 Task: Look for products in the category "Hot Foods" from Store Brand only.
Action: Mouse moved to (285, 119)
Screenshot: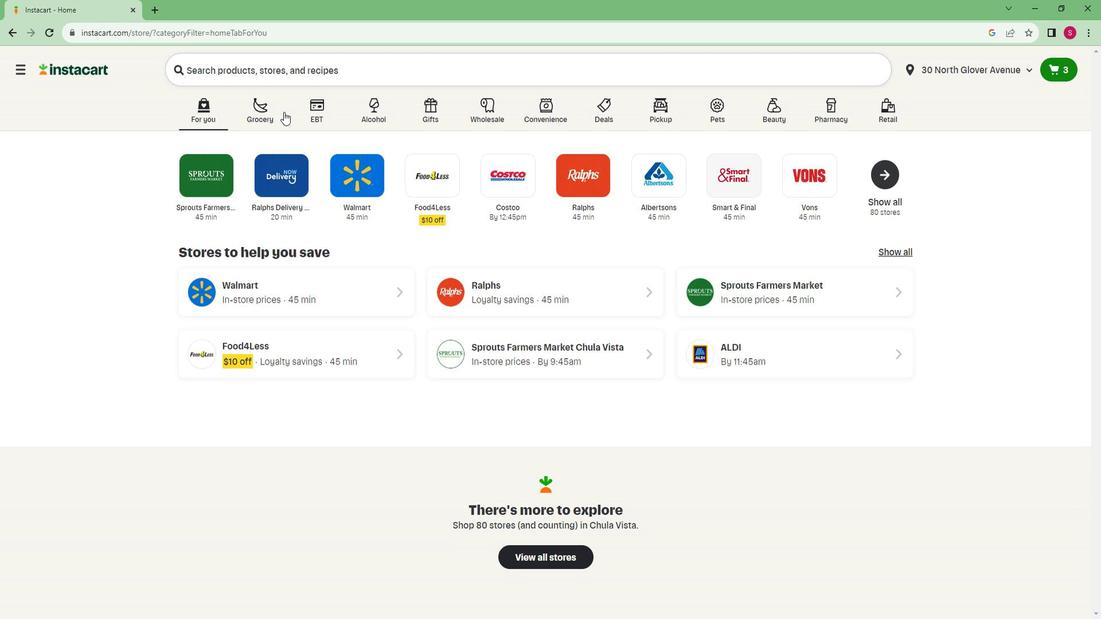 
Action: Mouse pressed left at (285, 119)
Screenshot: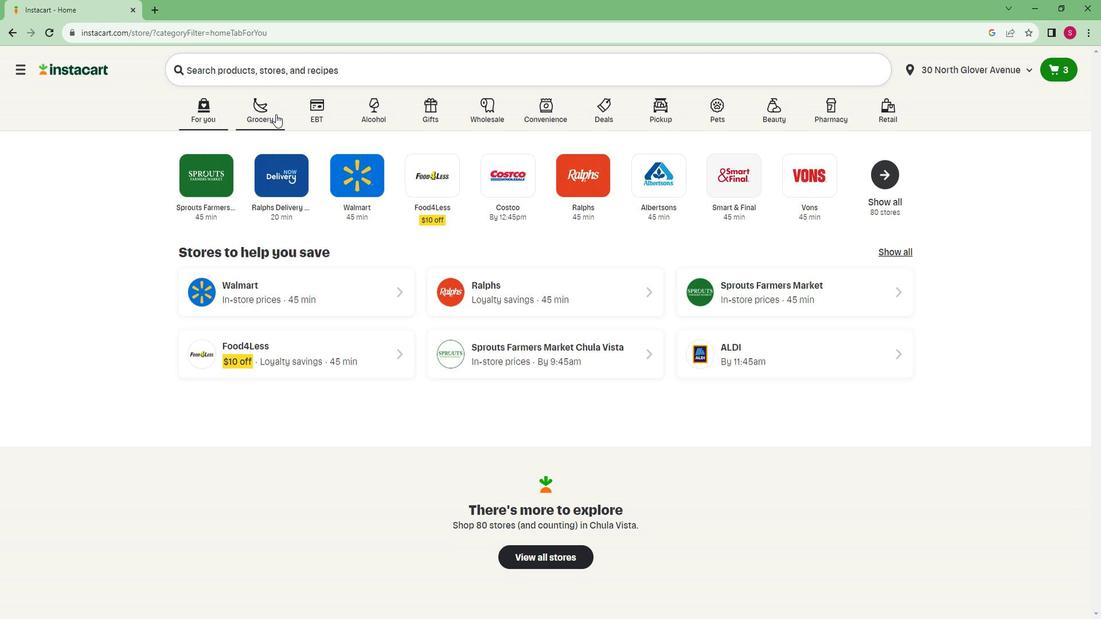 
Action: Mouse moved to (213, 323)
Screenshot: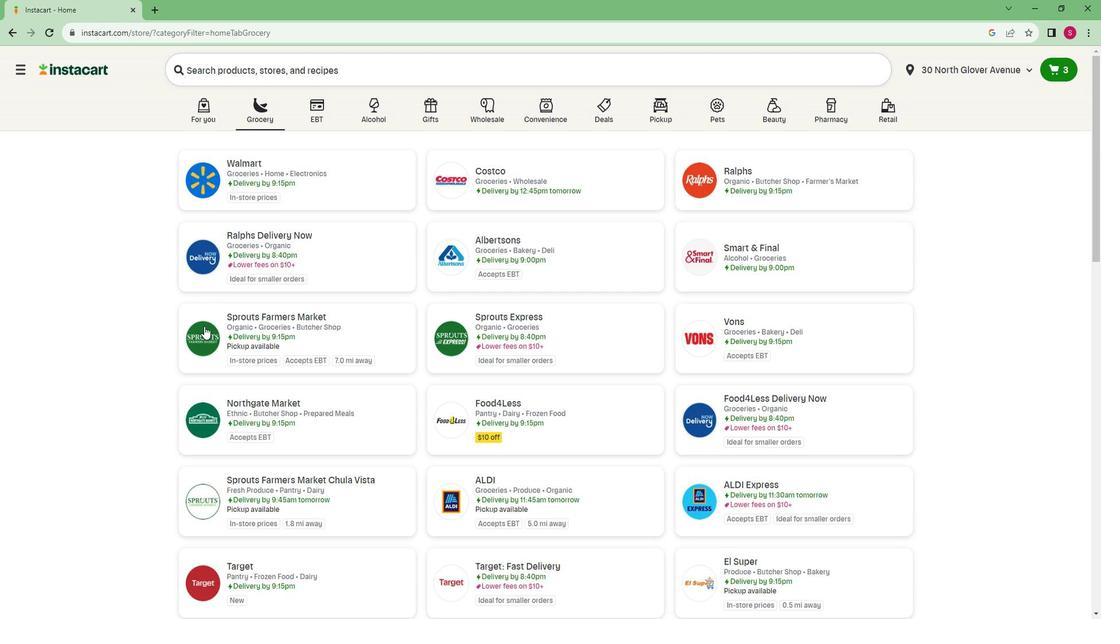 
Action: Mouse pressed left at (213, 323)
Screenshot: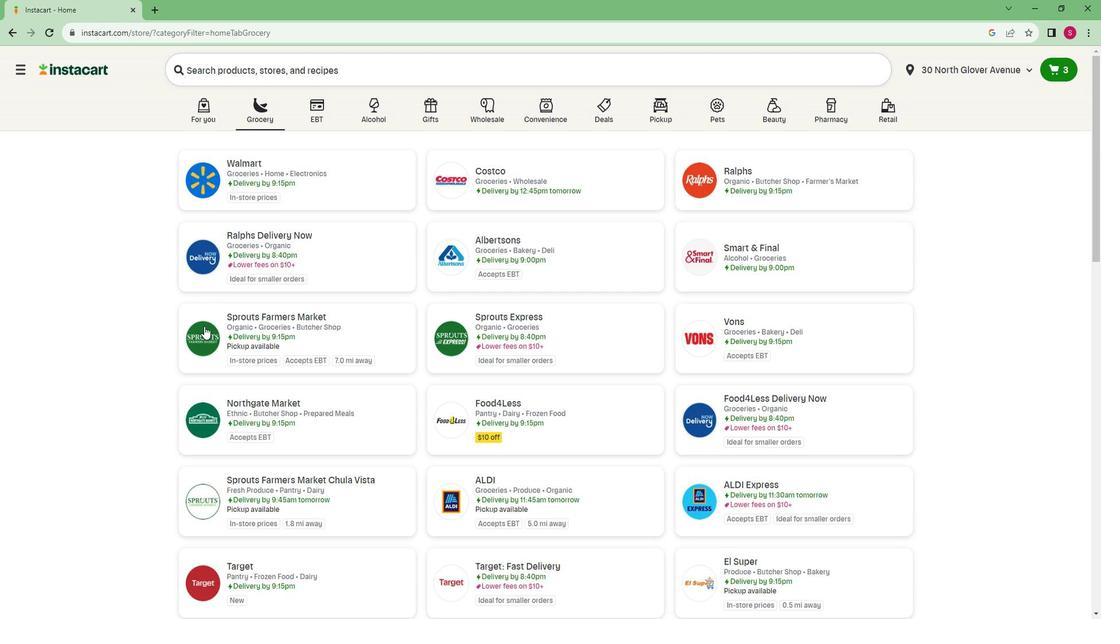 
Action: Mouse moved to (87, 464)
Screenshot: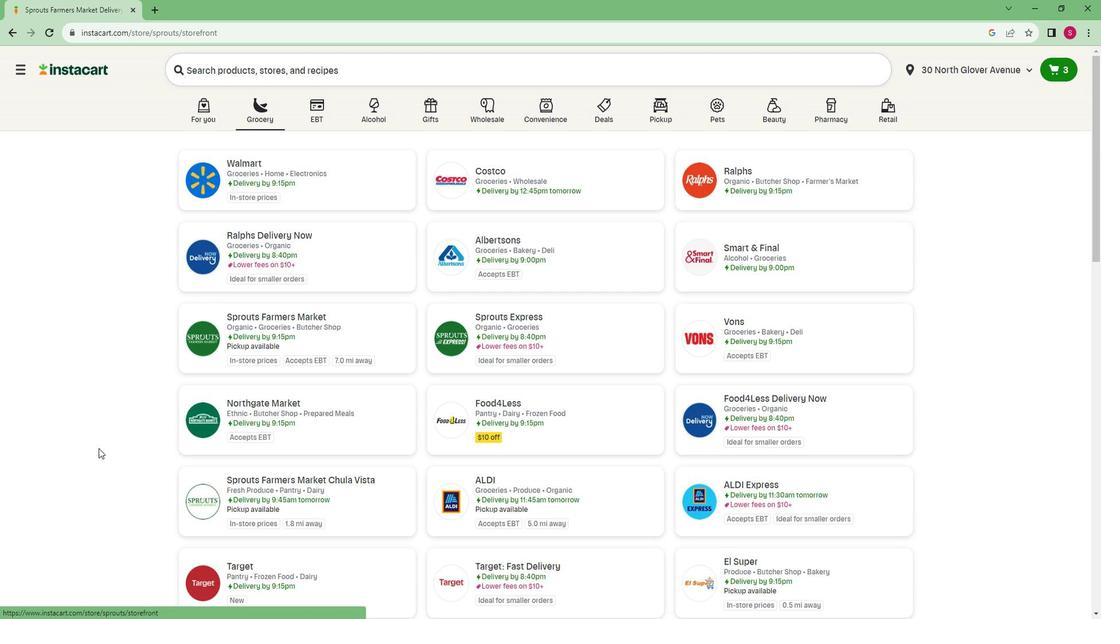 
Action: Mouse scrolled (87, 463) with delta (0, 0)
Screenshot: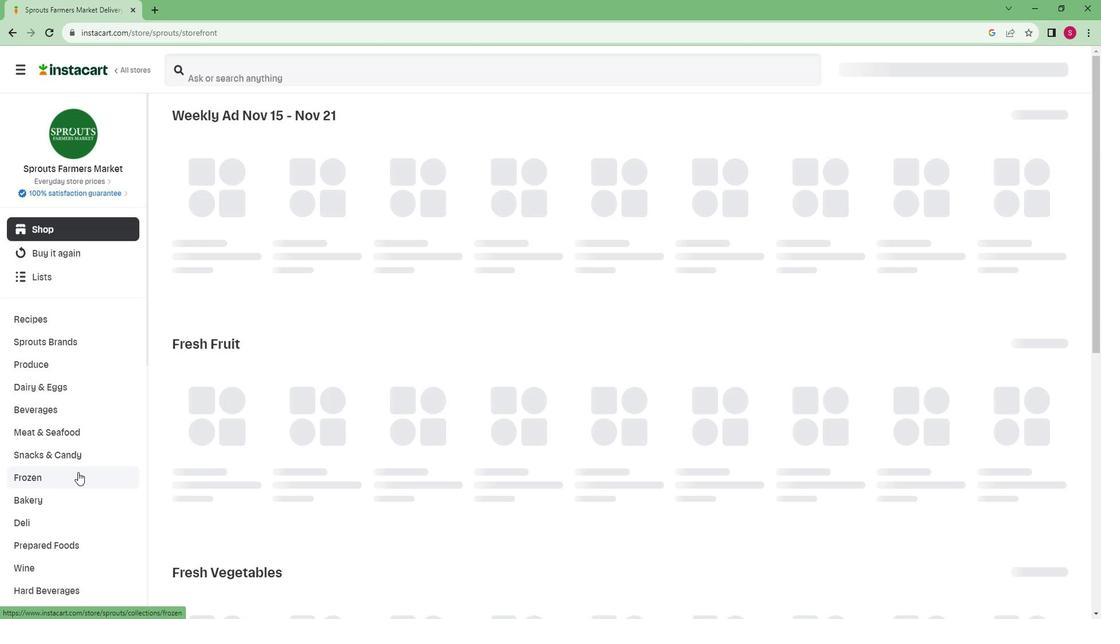 
Action: Mouse scrolled (87, 463) with delta (0, 0)
Screenshot: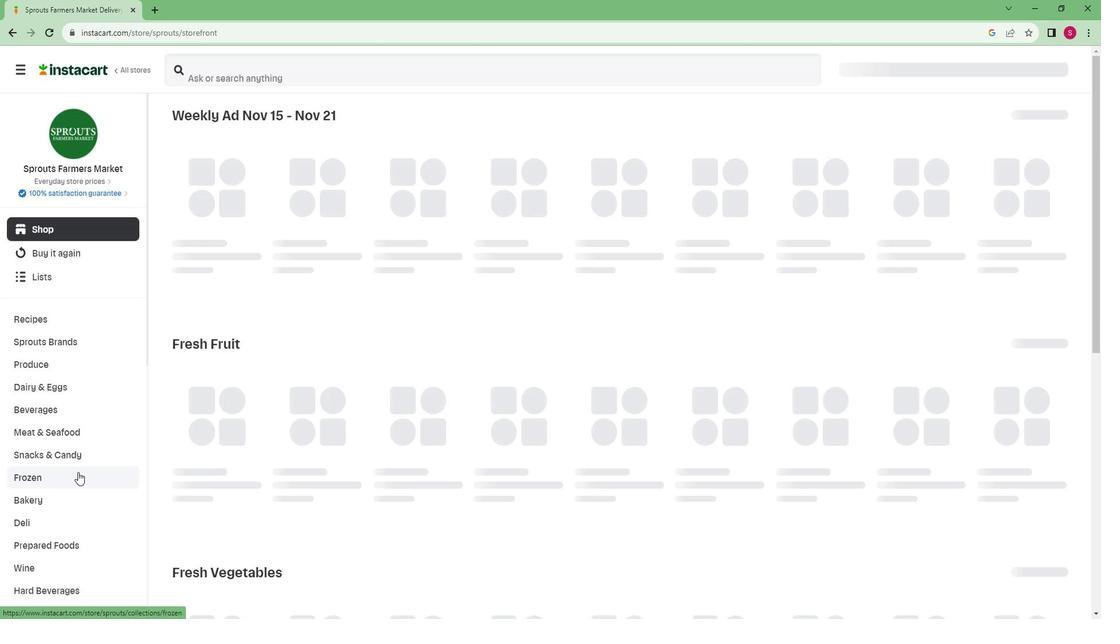 
Action: Mouse scrolled (87, 463) with delta (0, 0)
Screenshot: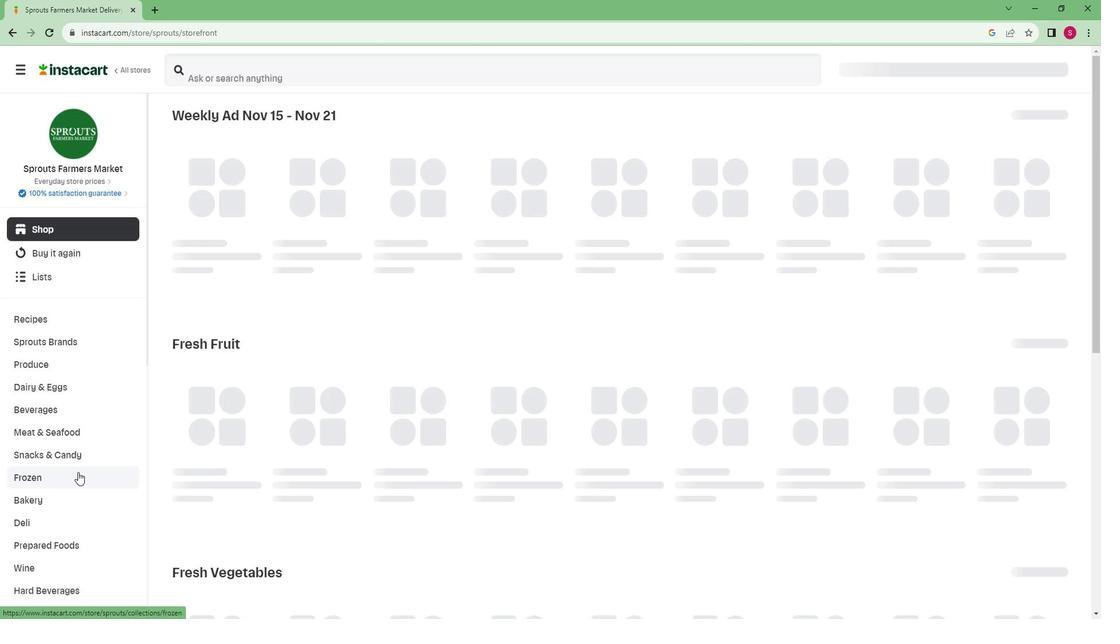 
Action: Mouse scrolled (87, 463) with delta (0, 0)
Screenshot: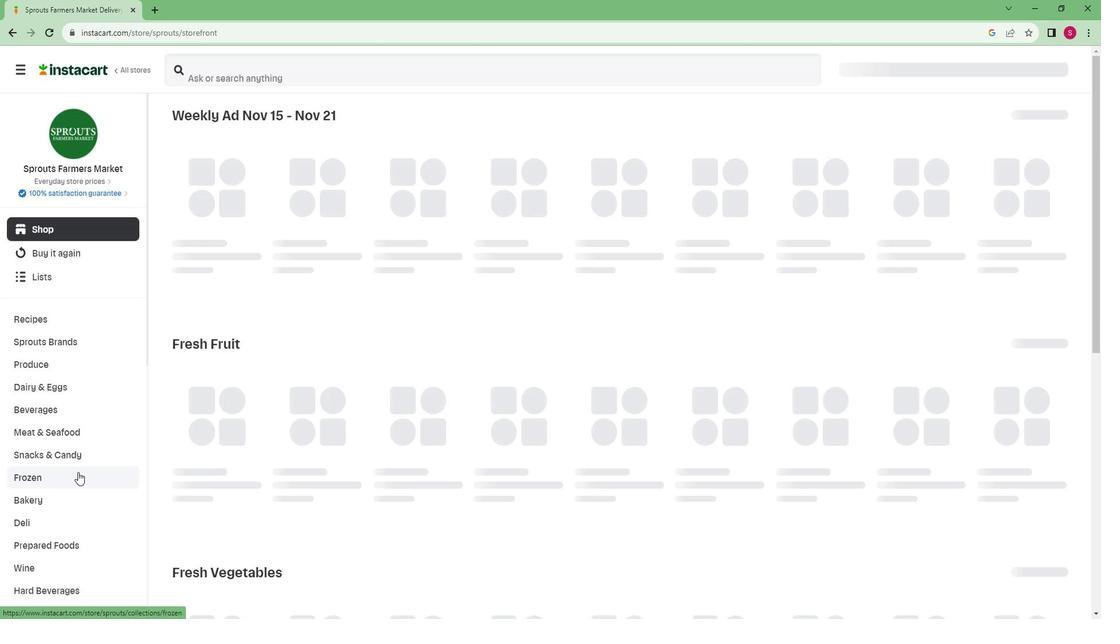 
Action: Mouse scrolled (87, 463) with delta (0, 0)
Screenshot: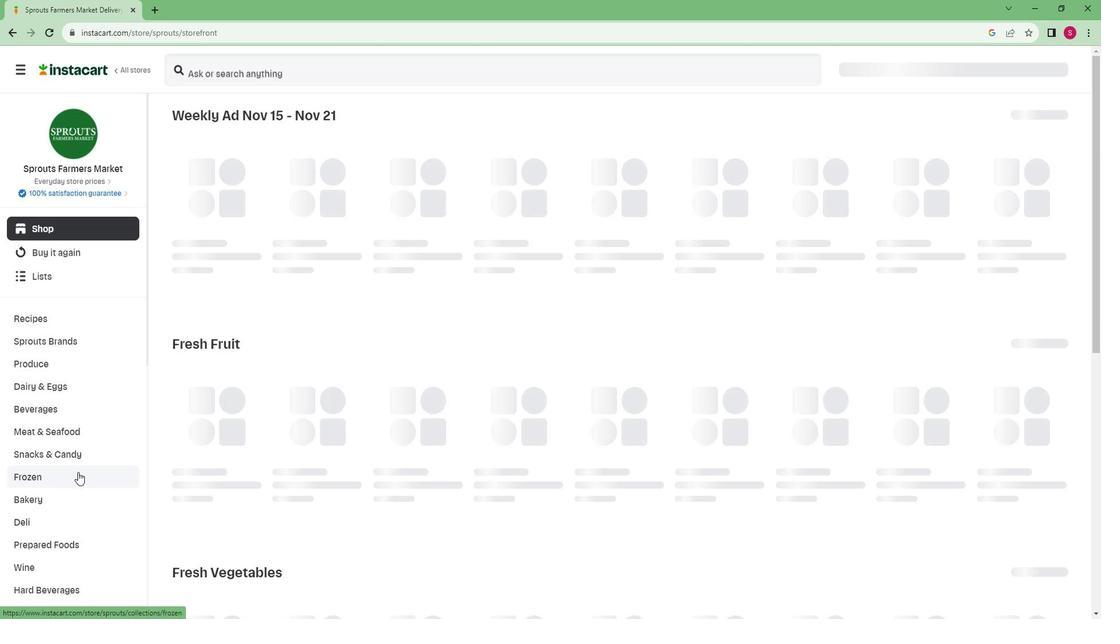 
Action: Mouse scrolled (87, 463) with delta (0, 0)
Screenshot: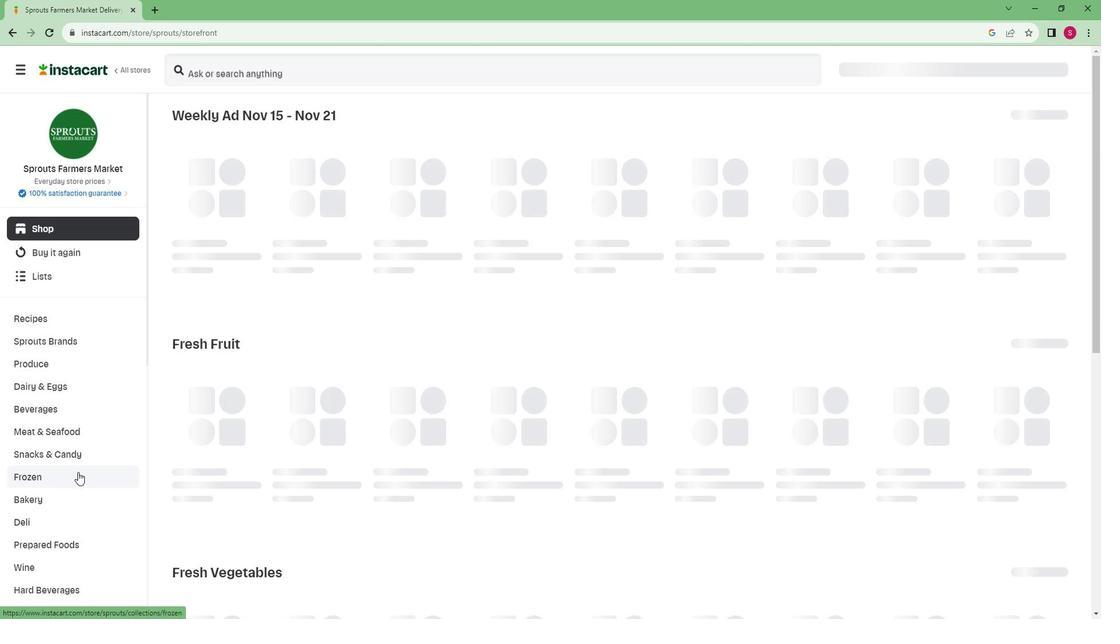 
Action: Mouse scrolled (87, 463) with delta (0, 0)
Screenshot: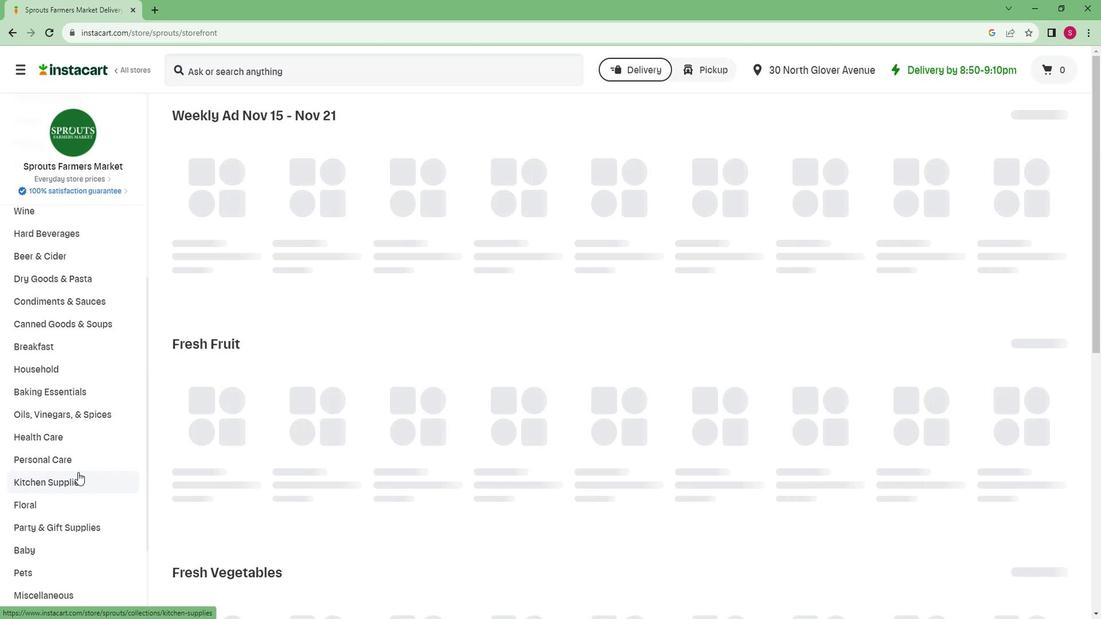 
Action: Mouse scrolled (87, 463) with delta (0, 0)
Screenshot: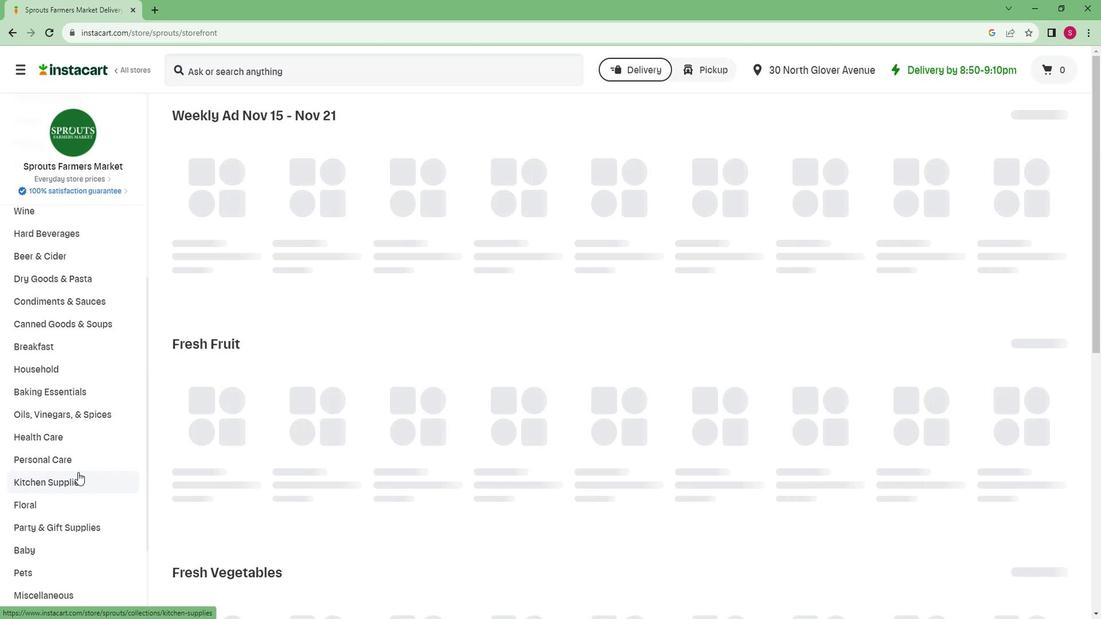 
Action: Mouse scrolled (87, 463) with delta (0, 0)
Screenshot: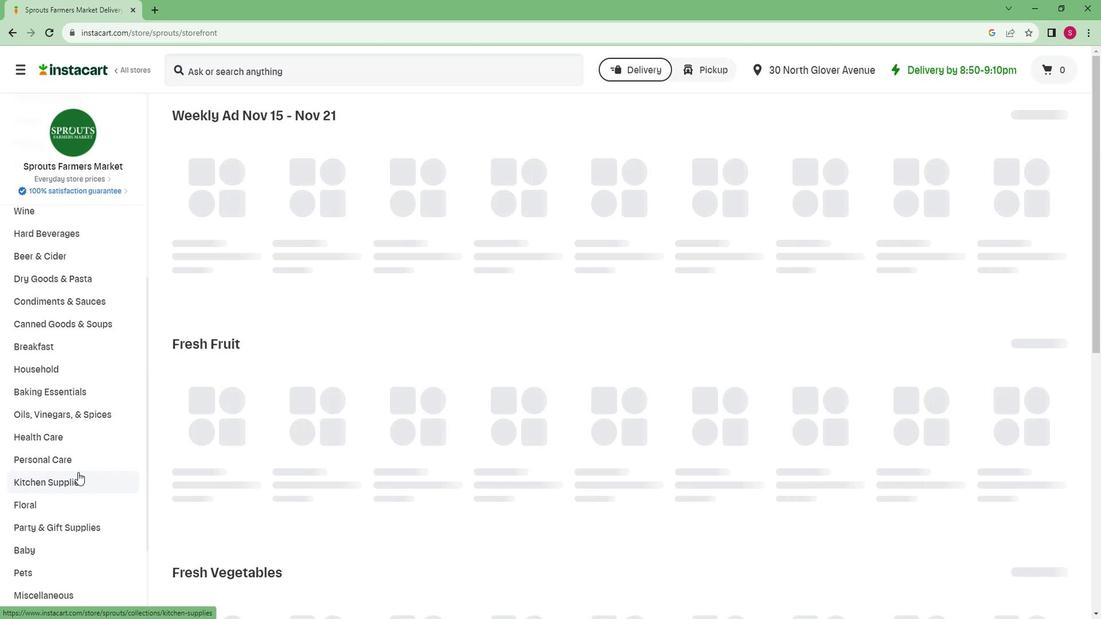 
Action: Mouse scrolled (87, 463) with delta (0, 0)
Screenshot: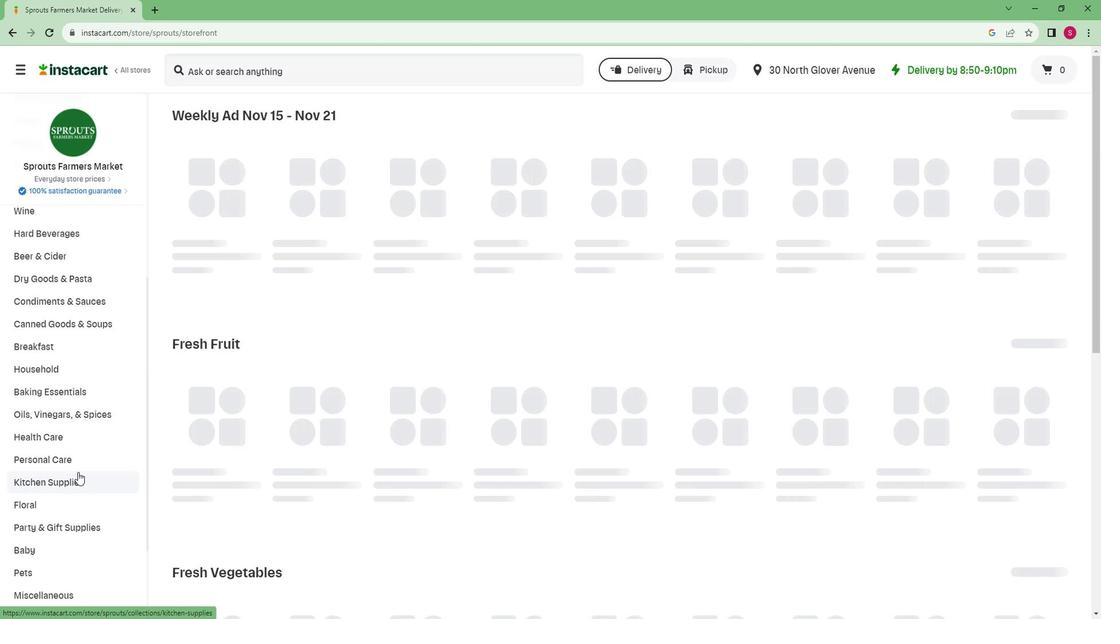 
Action: Mouse scrolled (87, 463) with delta (0, 0)
Screenshot: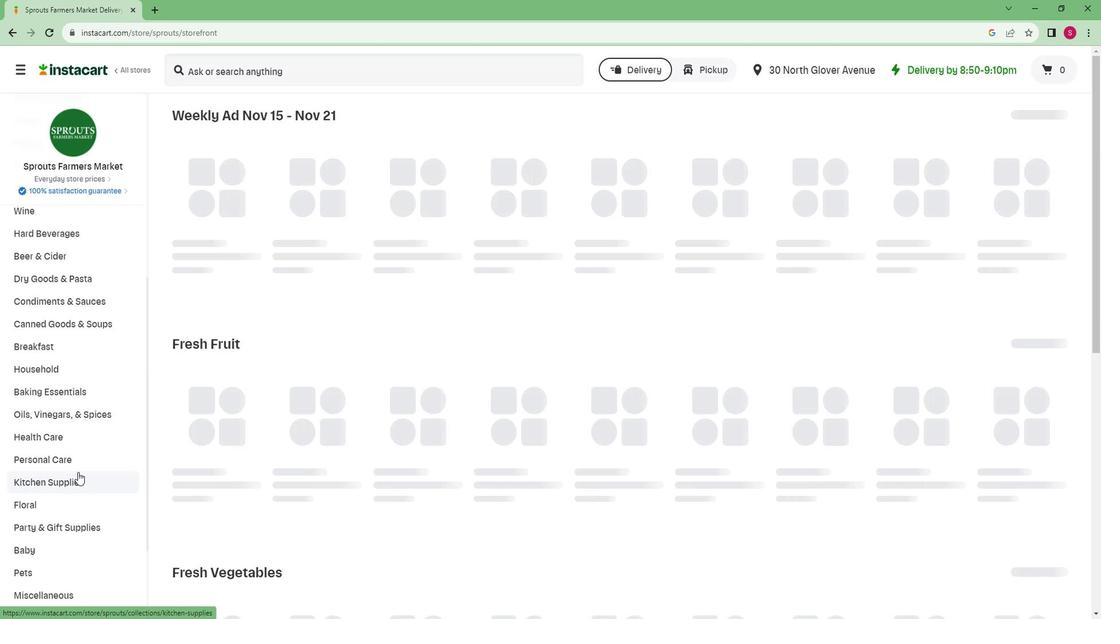 
Action: Mouse scrolled (87, 463) with delta (0, 0)
Screenshot: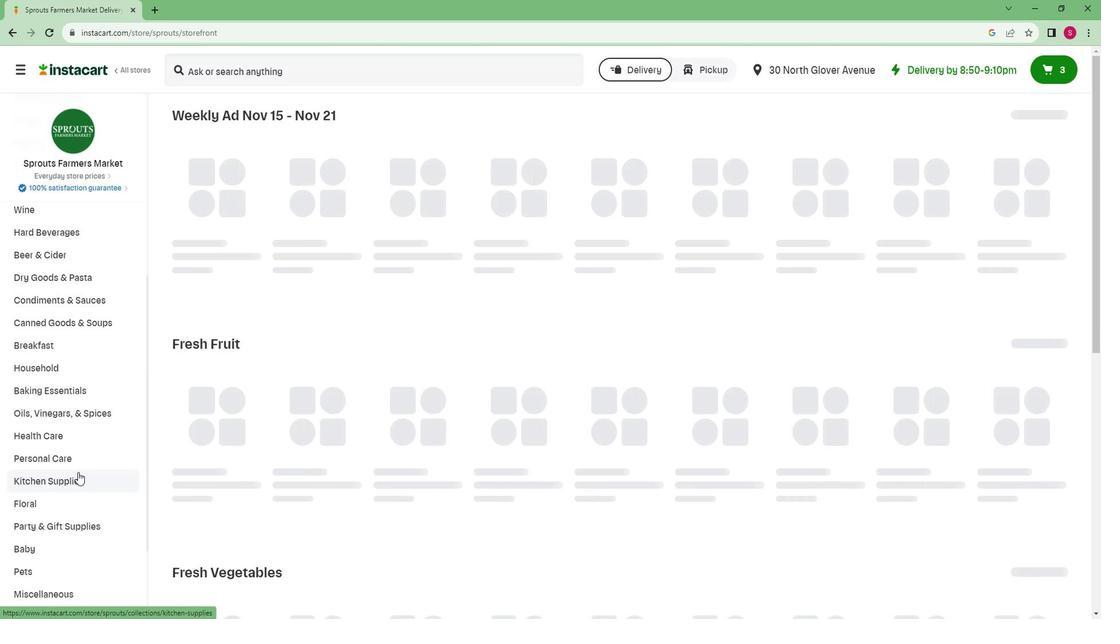 
Action: Mouse moved to (35, 594)
Screenshot: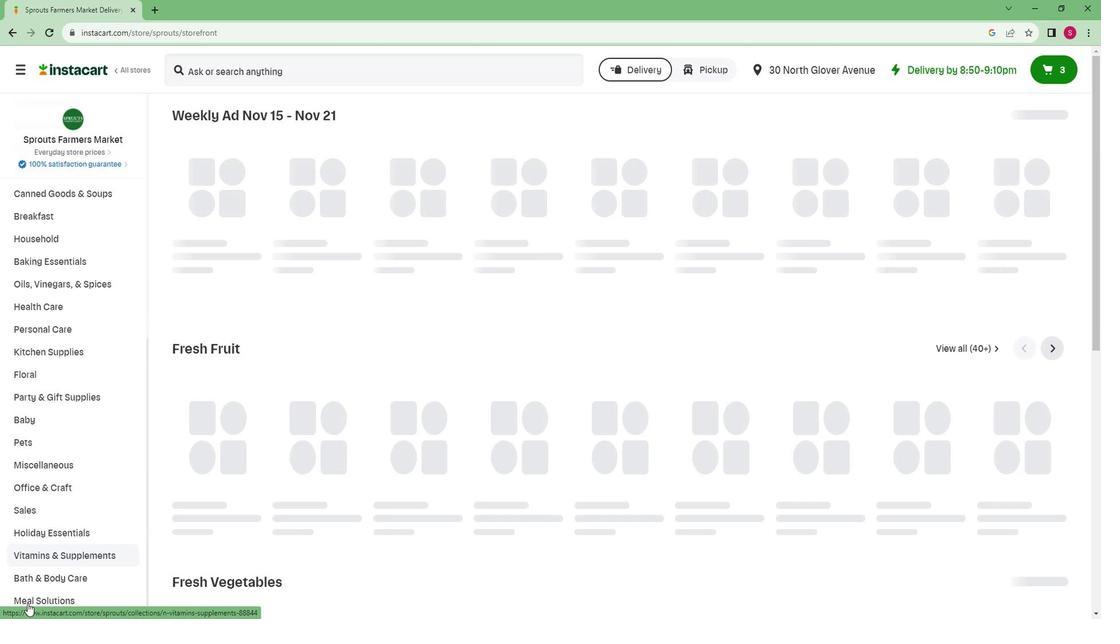 
Action: Mouse pressed left at (35, 594)
Screenshot: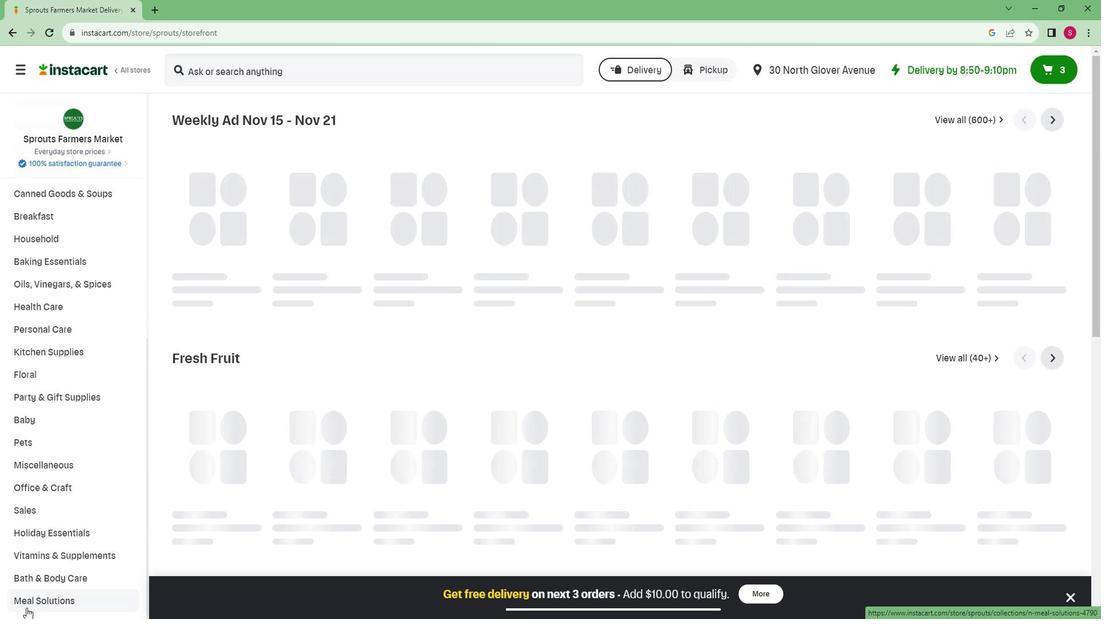 
Action: Mouse moved to (64, 562)
Screenshot: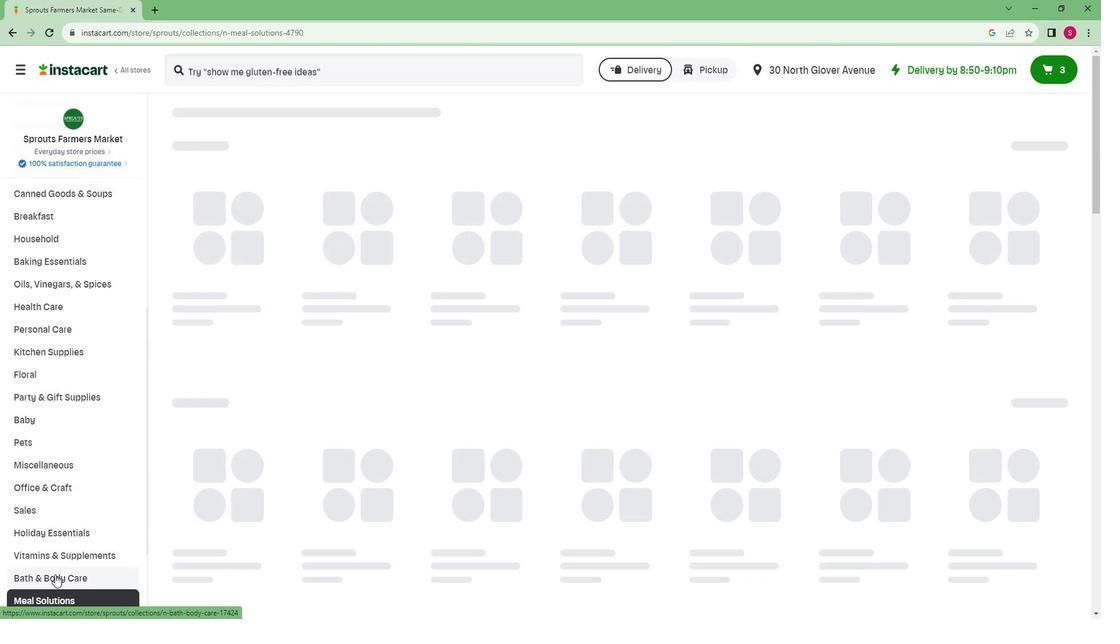 
Action: Mouse scrolled (64, 561) with delta (0, 0)
Screenshot: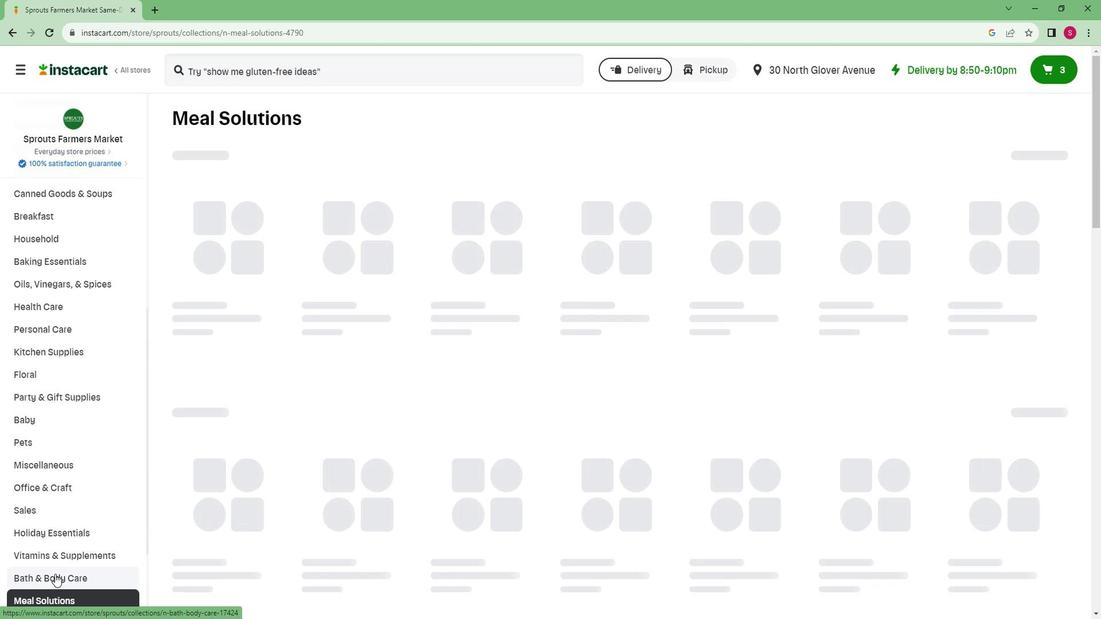 
Action: Mouse scrolled (64, 561) with delta (0, 0)
Screenshot: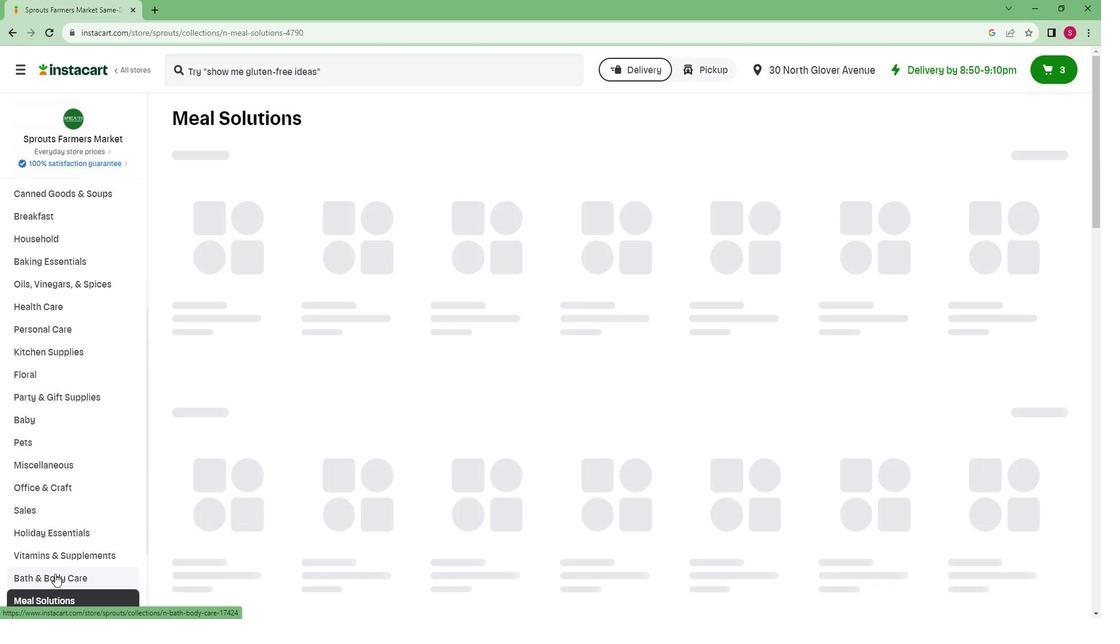 
Action: Mouse scrolled (64, 561) with delta (0, 0)
Screenshot: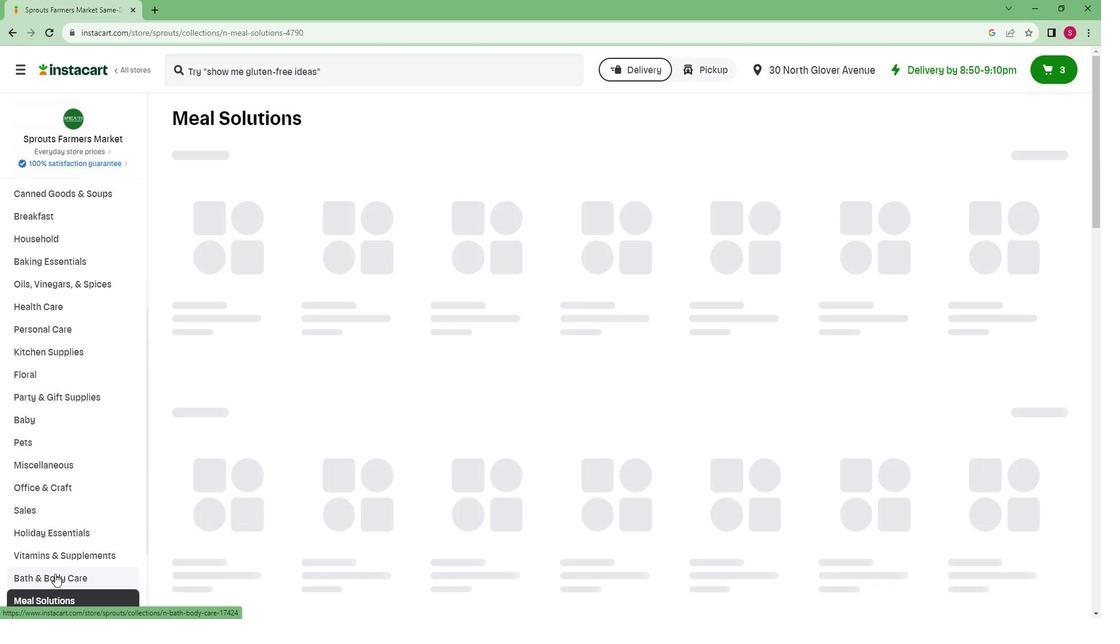 
Action: Mouse scrolled (64, 561) with delta (0, 0)
Screenshot: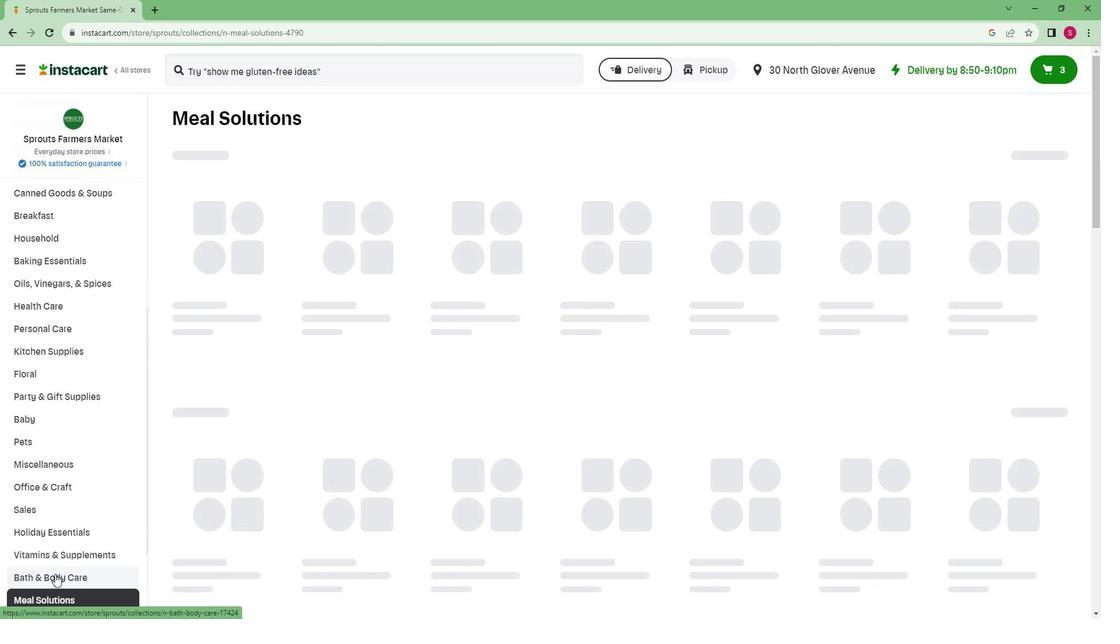 
Action: Mouse scrolled (64, 561) with delta (0, 0)
Screenshot: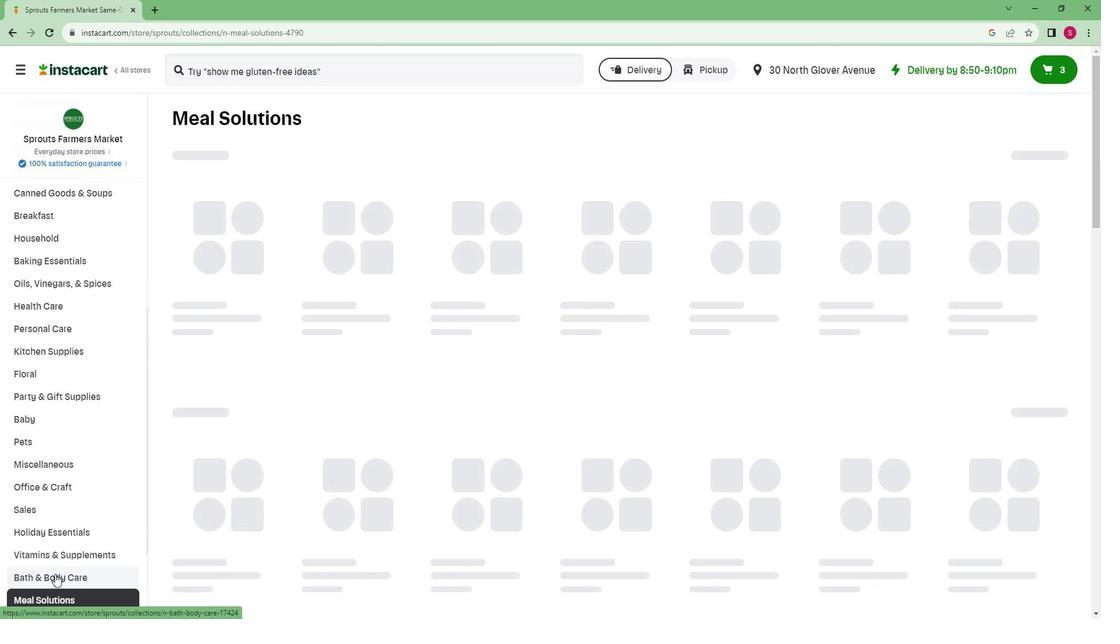 
Action: Mouse scrolled (64, 561) with delta (0, 0)
Screenshot: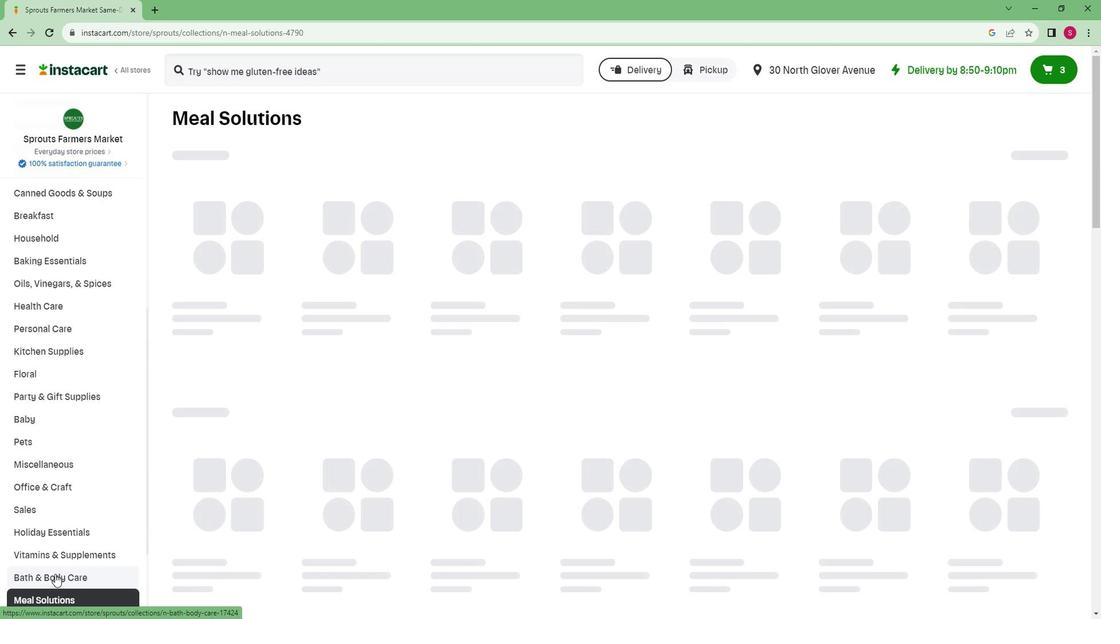 
Action: Mouse moved to (74, 501)
Screenshot: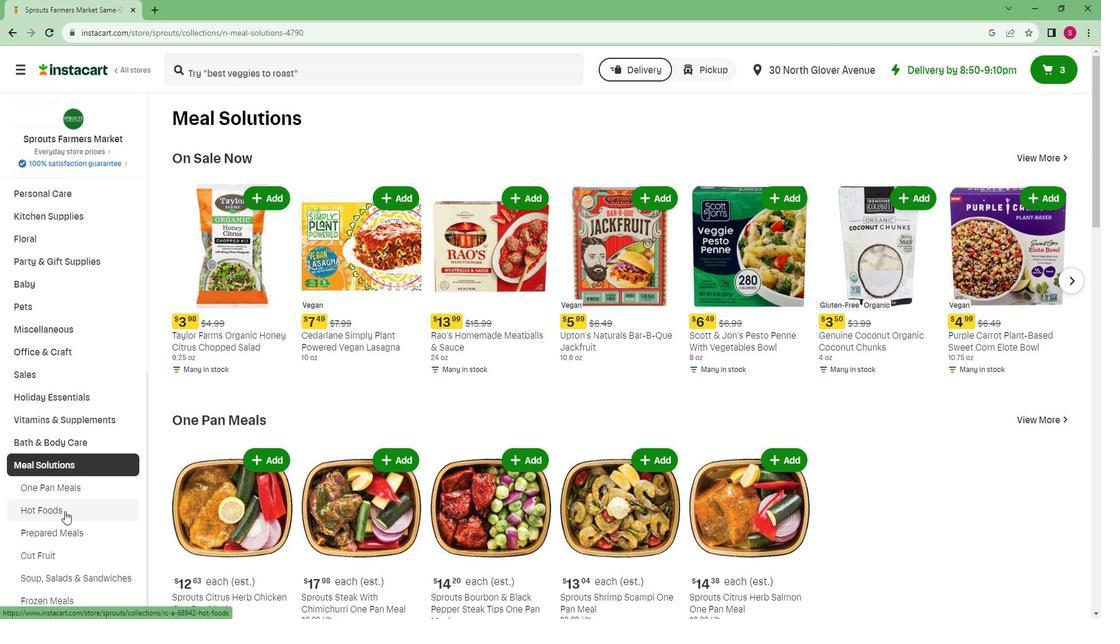 
Action: Mouse pressed left at (74, 501)
Screenshot: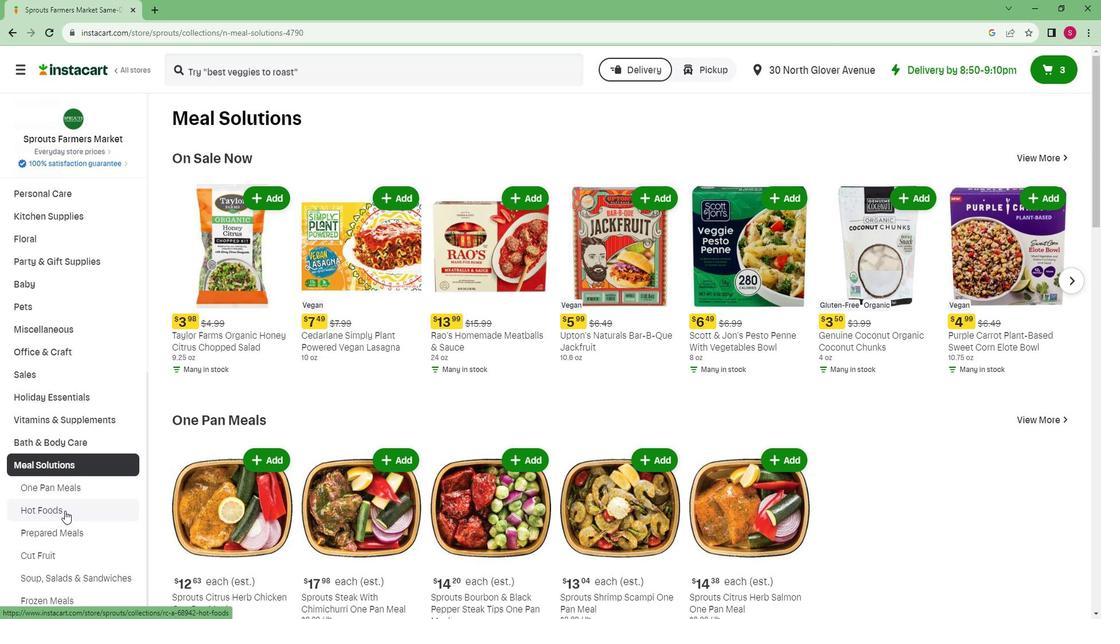 
Action: Mouse moved to (220, 164)
Screenshot: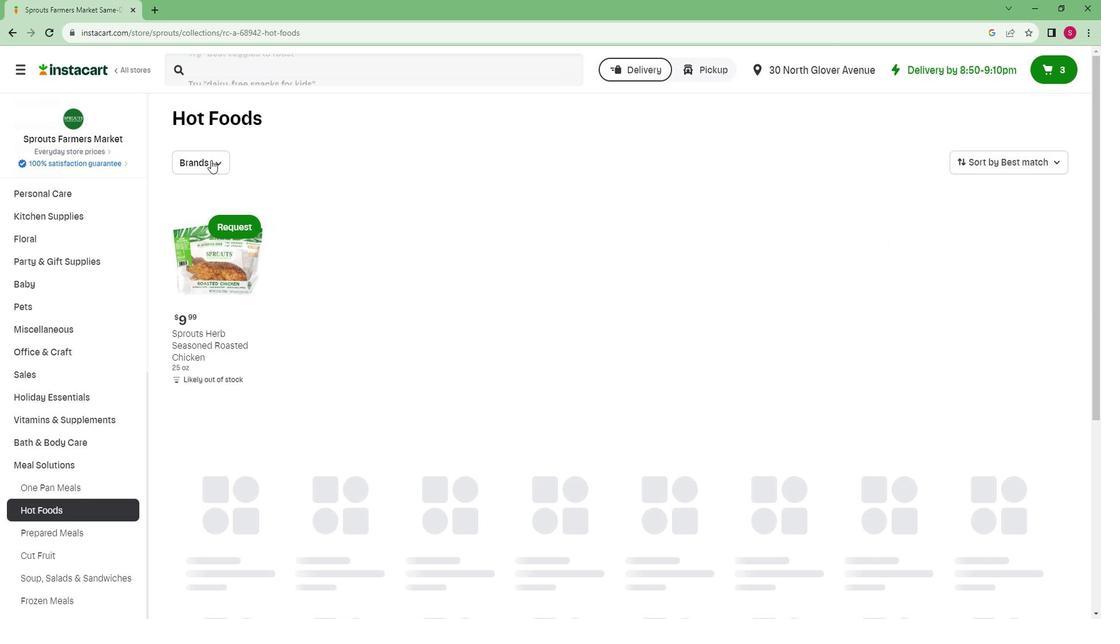 
Action: Mouse pressed left at (220, 164)
Screenshot: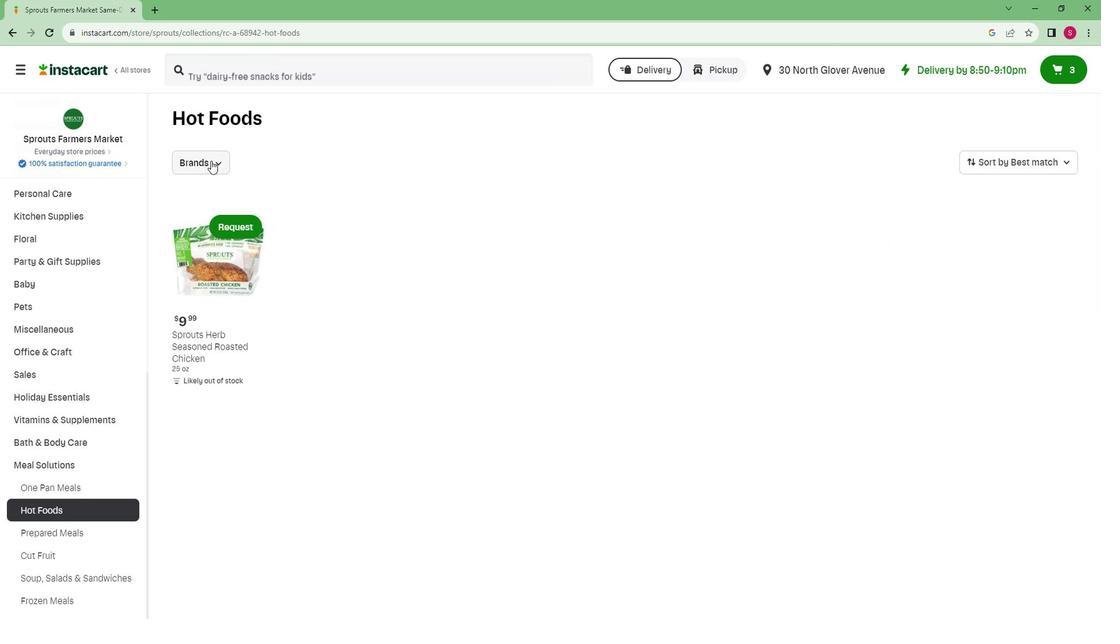
Action: Mouse moved to (244, 196)
Screenshot: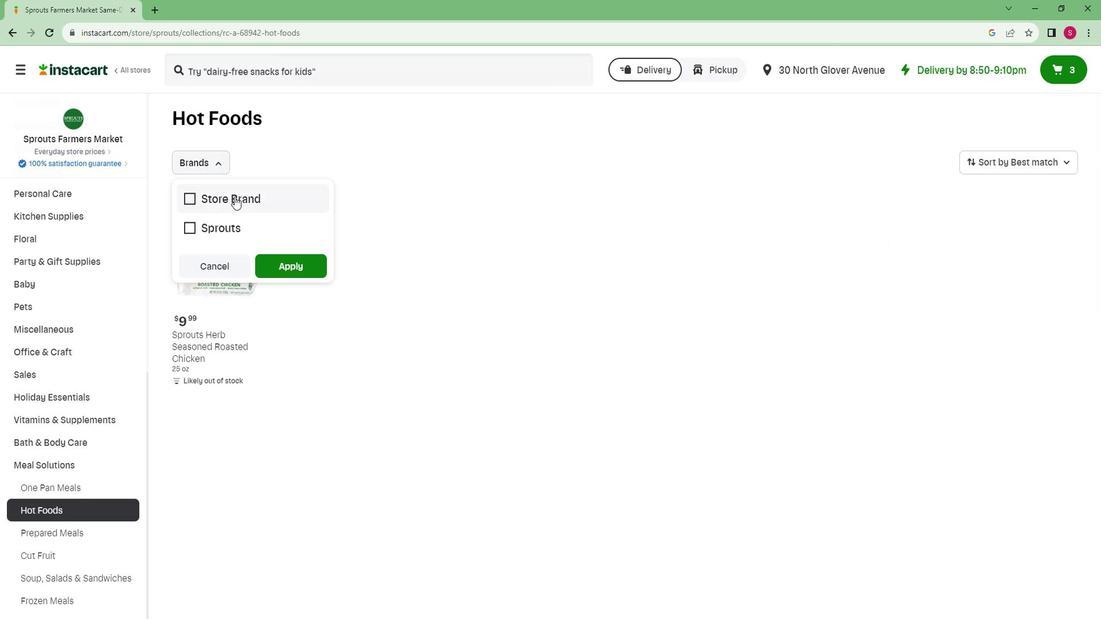 
Action: Mouse pressed left at (244, 196)
Screenshot: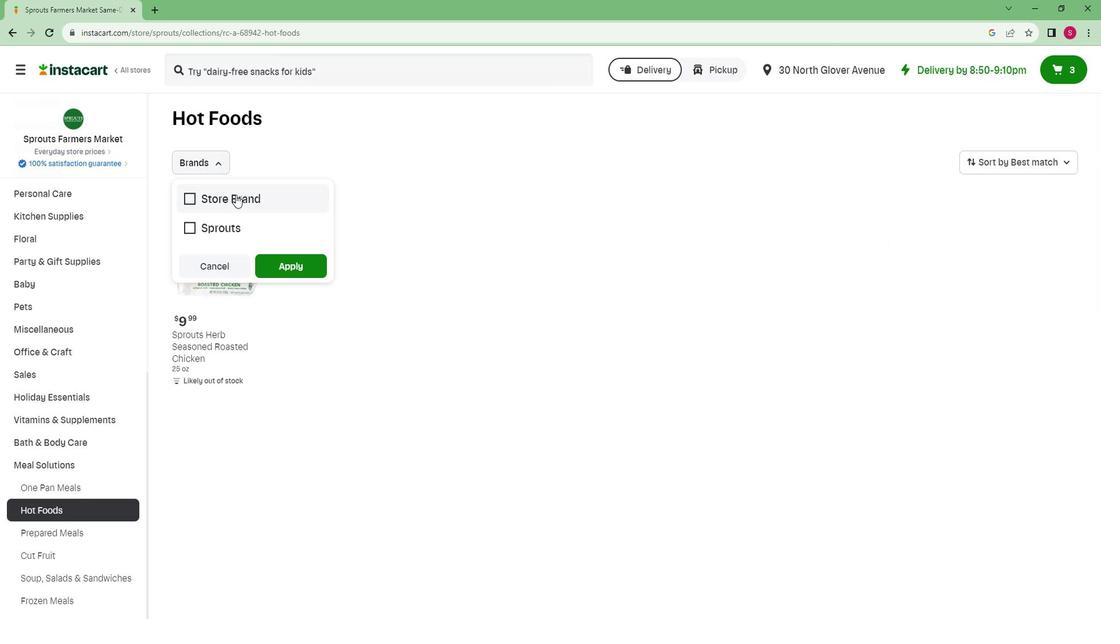 
Action: Mouse moved to (297, 262)
Screenshot: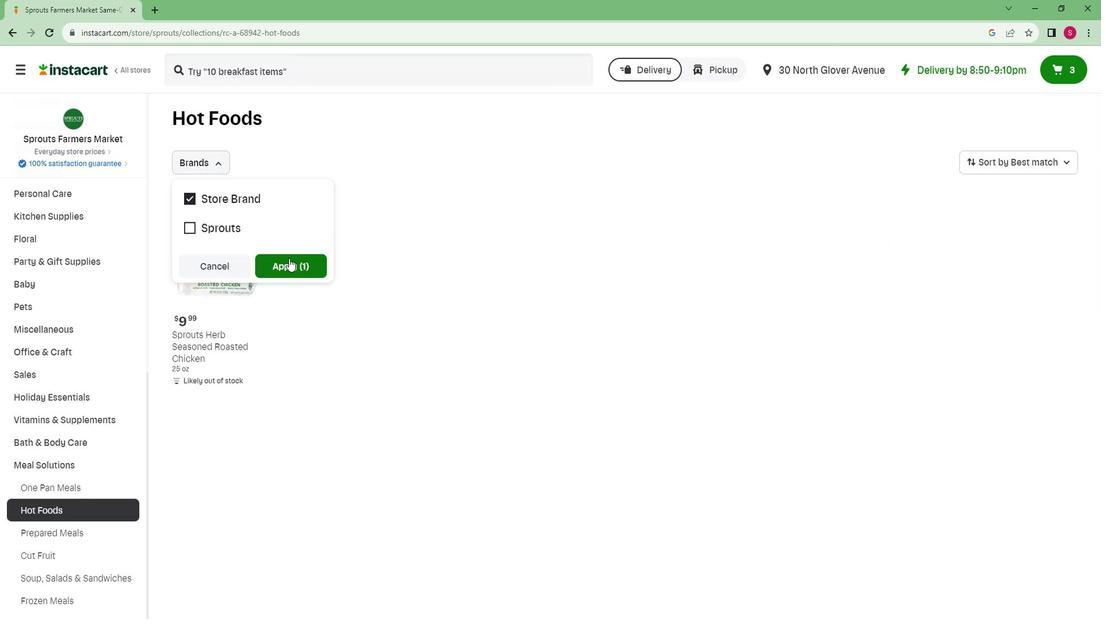 
Action: Mouse pressed left at (297, 262)
Screenshot: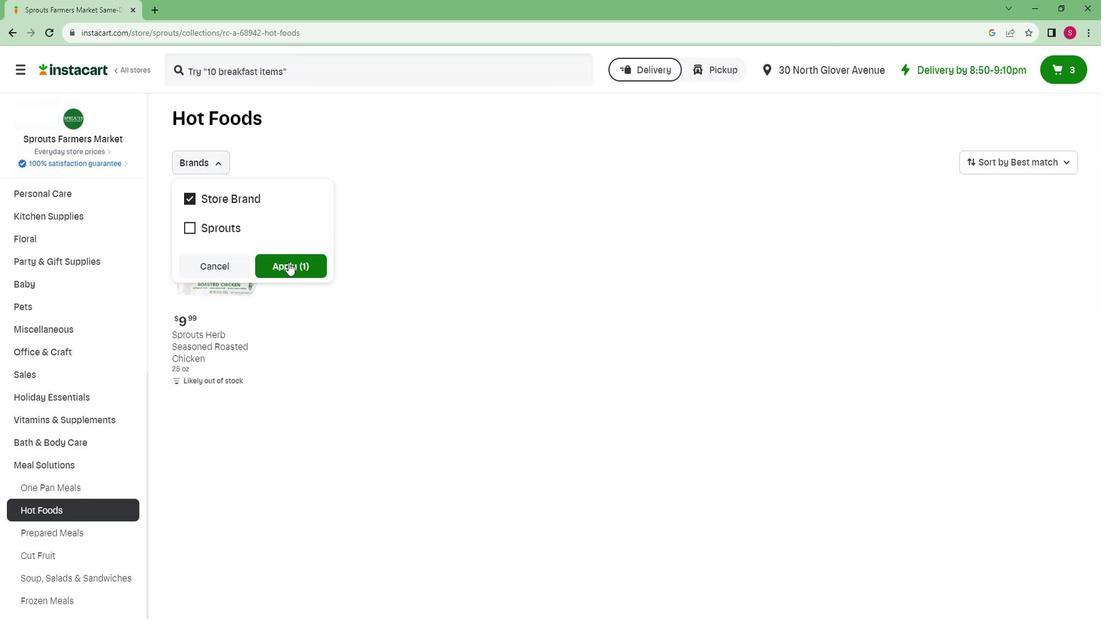 
Action: Mouse moved to (297, 262)
Screenshot: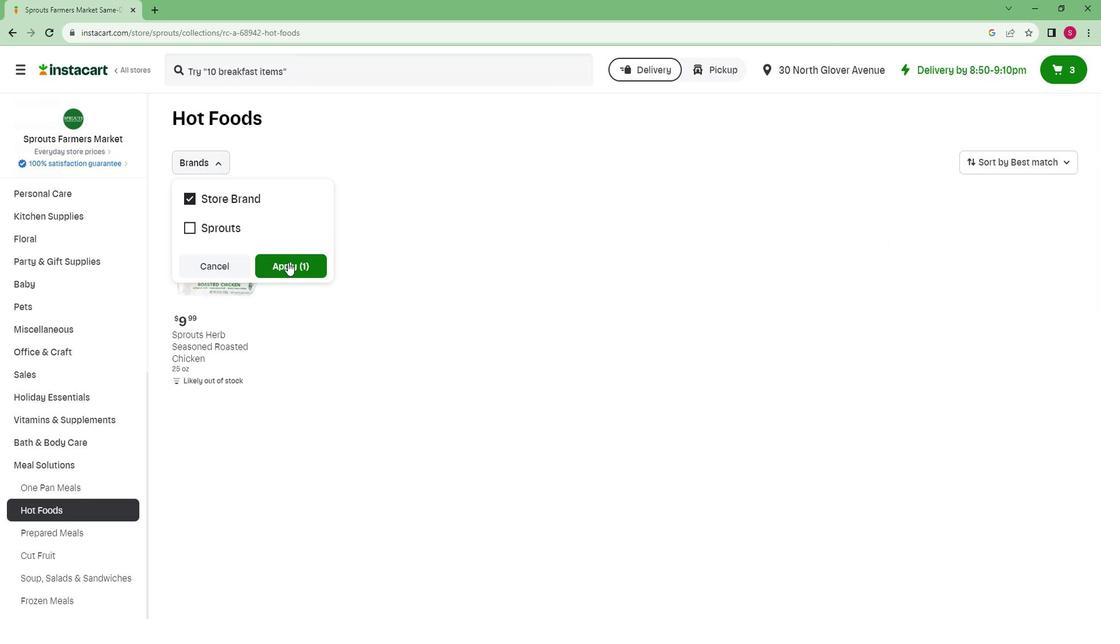 
